 Task: Move the task Upgrade and migrate company software development to a cloud-based solution to the section To-Do in the project AgileHarbor and sort the tasks in the project by Assignee in Ascending order
Action: Mouse moved to (95, 525)
Screenshot: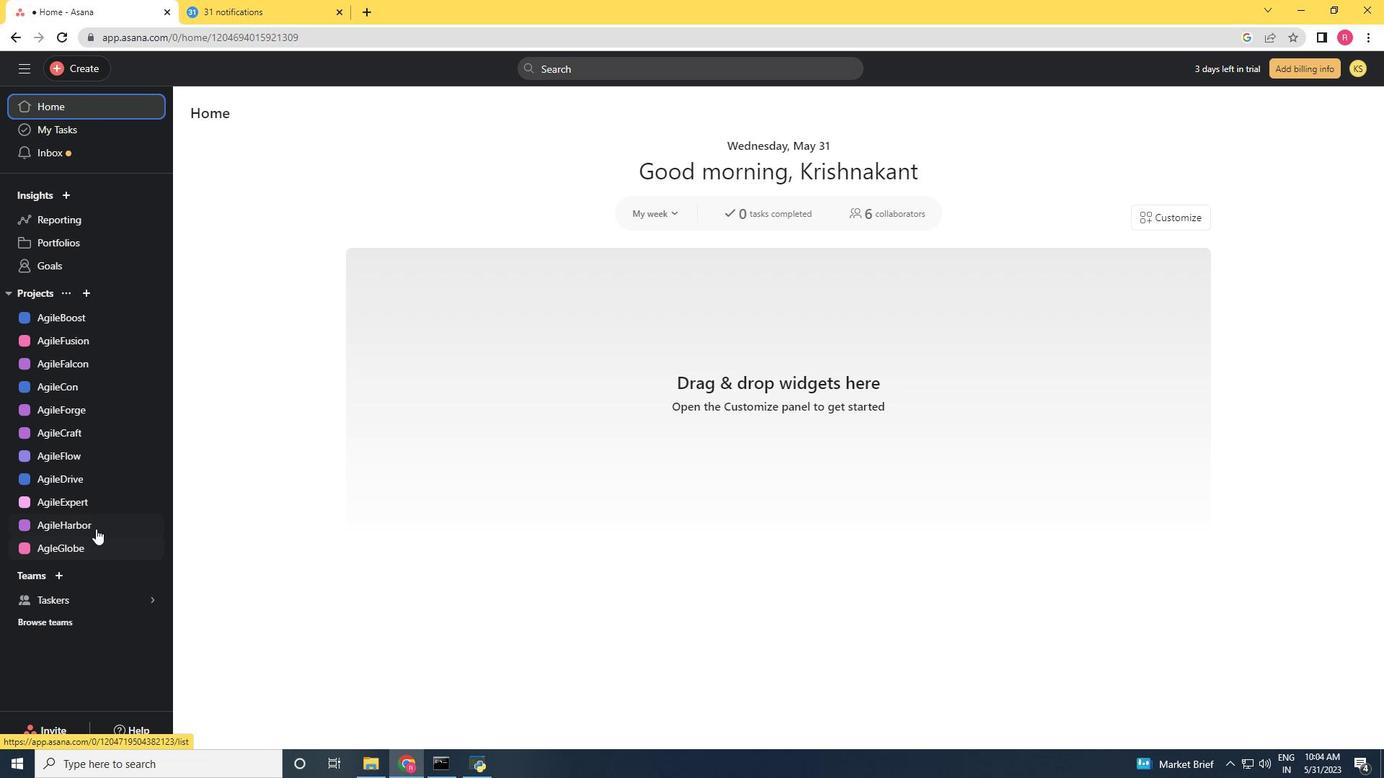 
Action: Mouse pressed left at (95, 525)
Screenshot: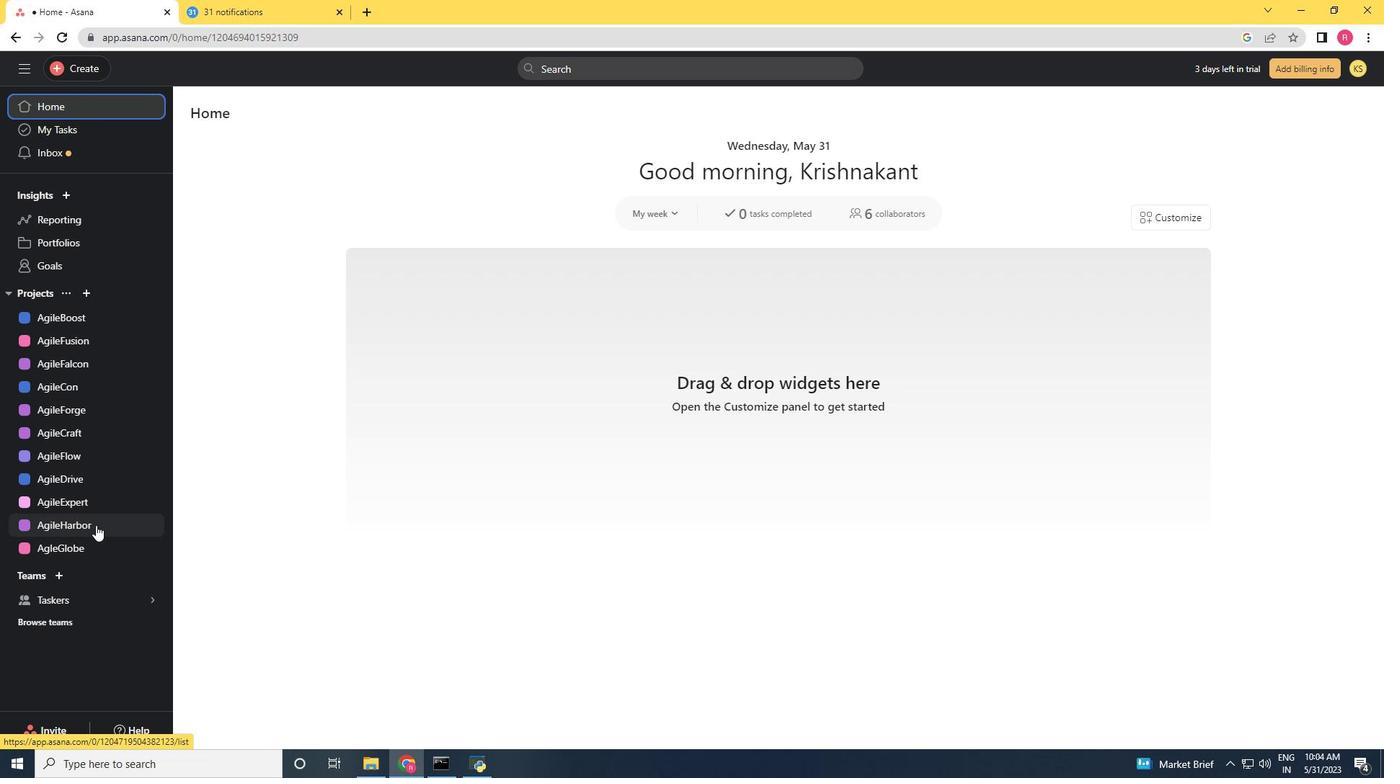 
Action: Mouse moved to (823, 288)
Screenshot: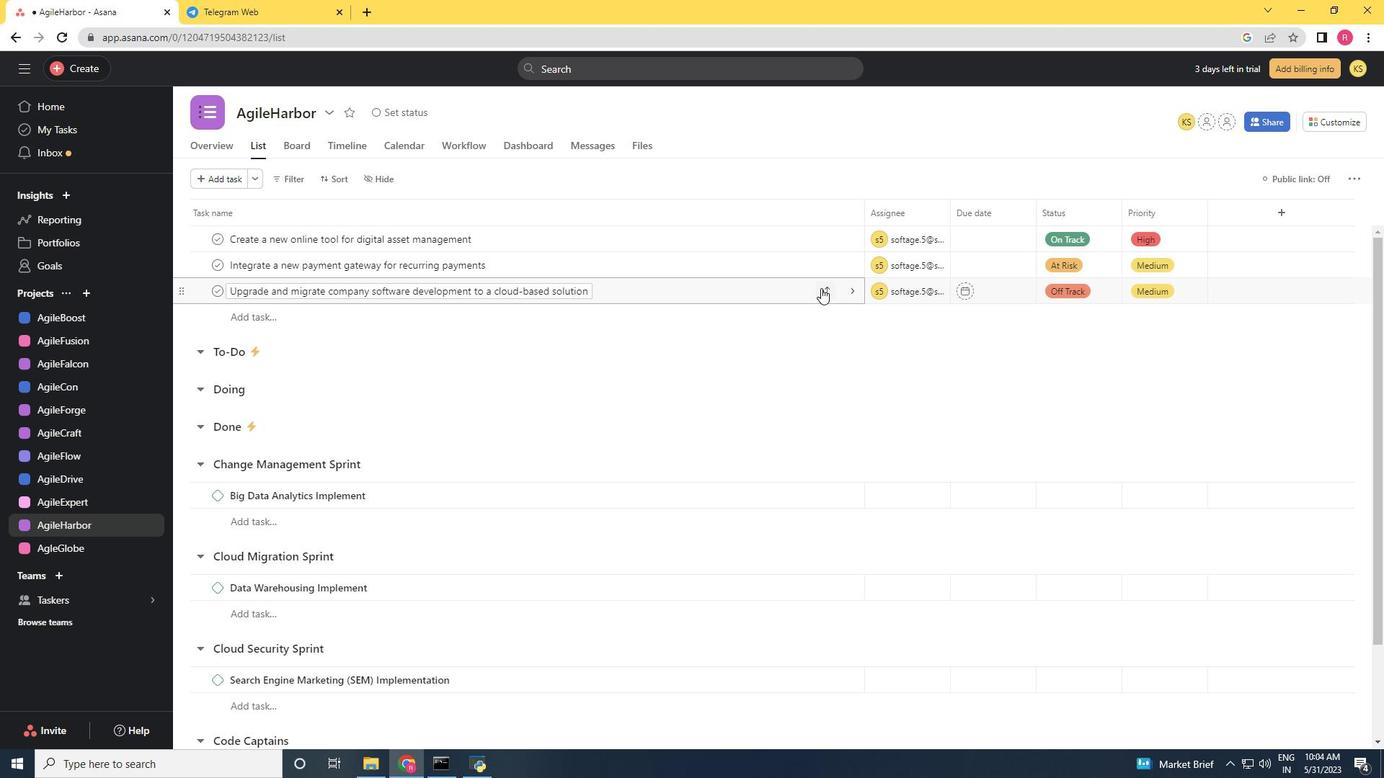 
Action: Mouse pressed left at (823, 288)
Screenshot: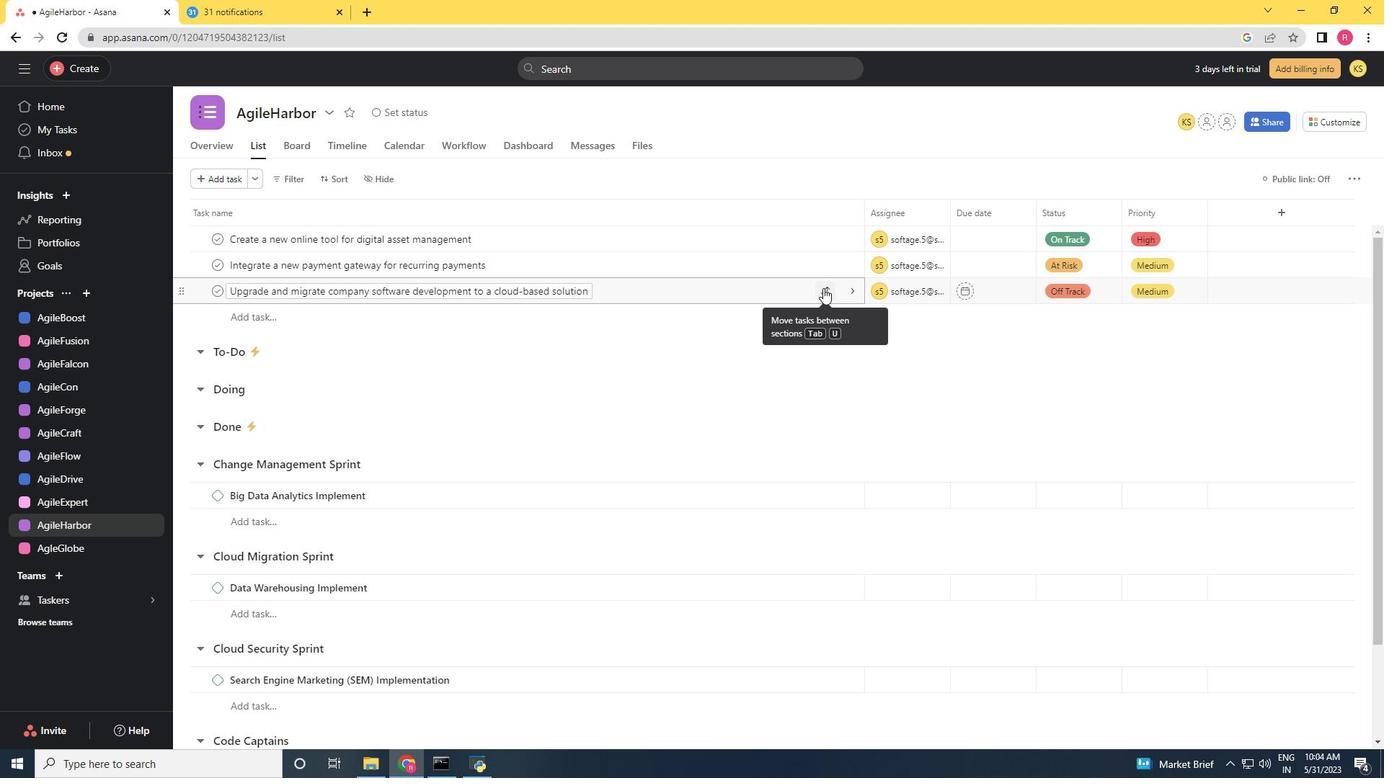 
Action: Mouse moved to (790, 356)
Screenshot: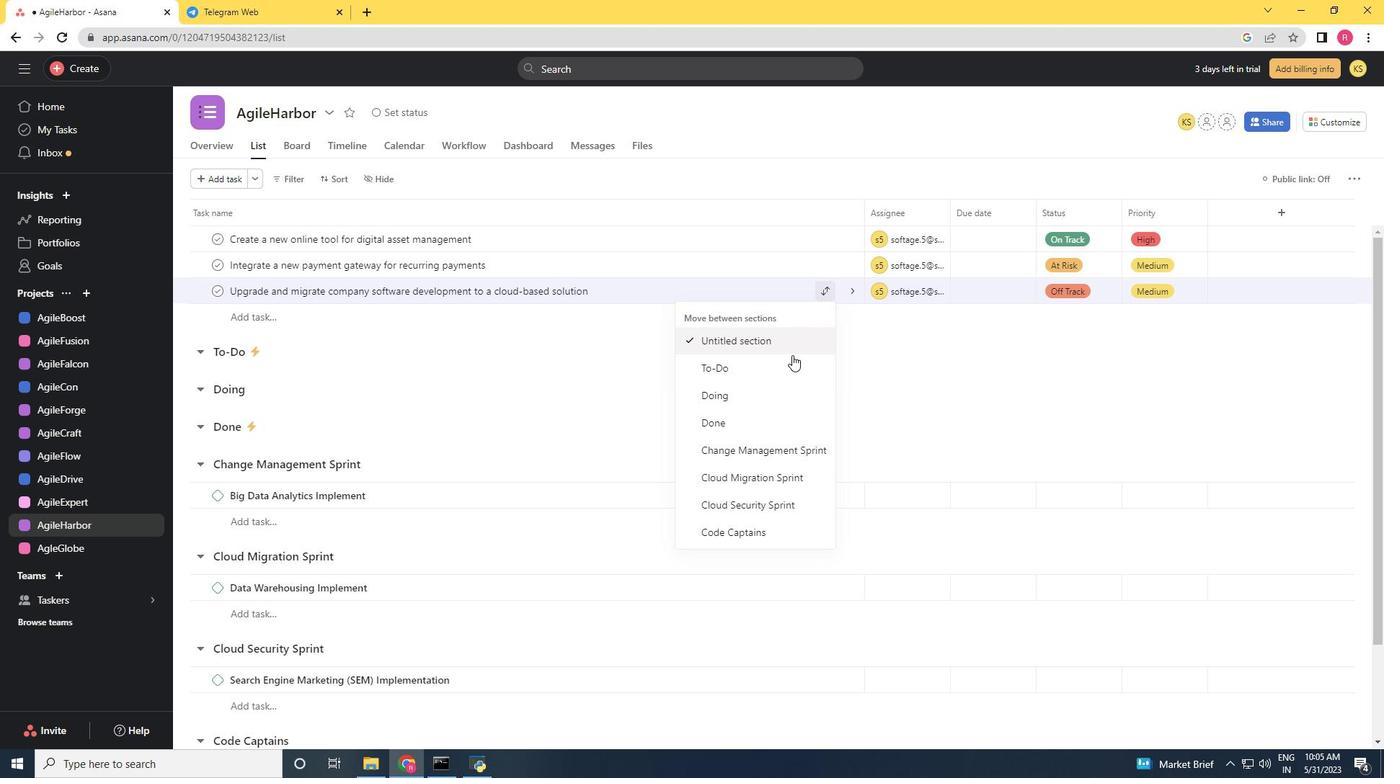 
Action: Mouse pressed left at (790, 356)
Screenshot: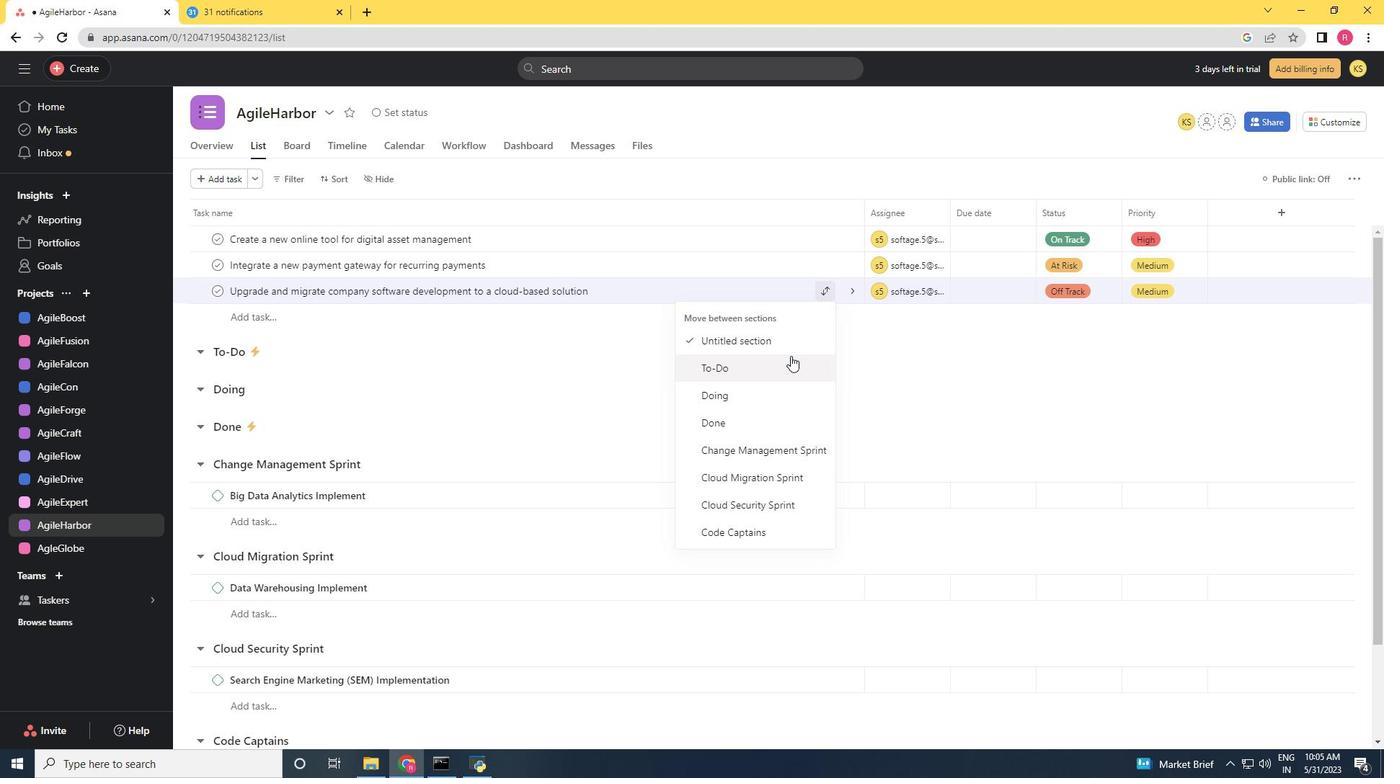 
Action: Mouse moved to (332, 173)
Screenshot: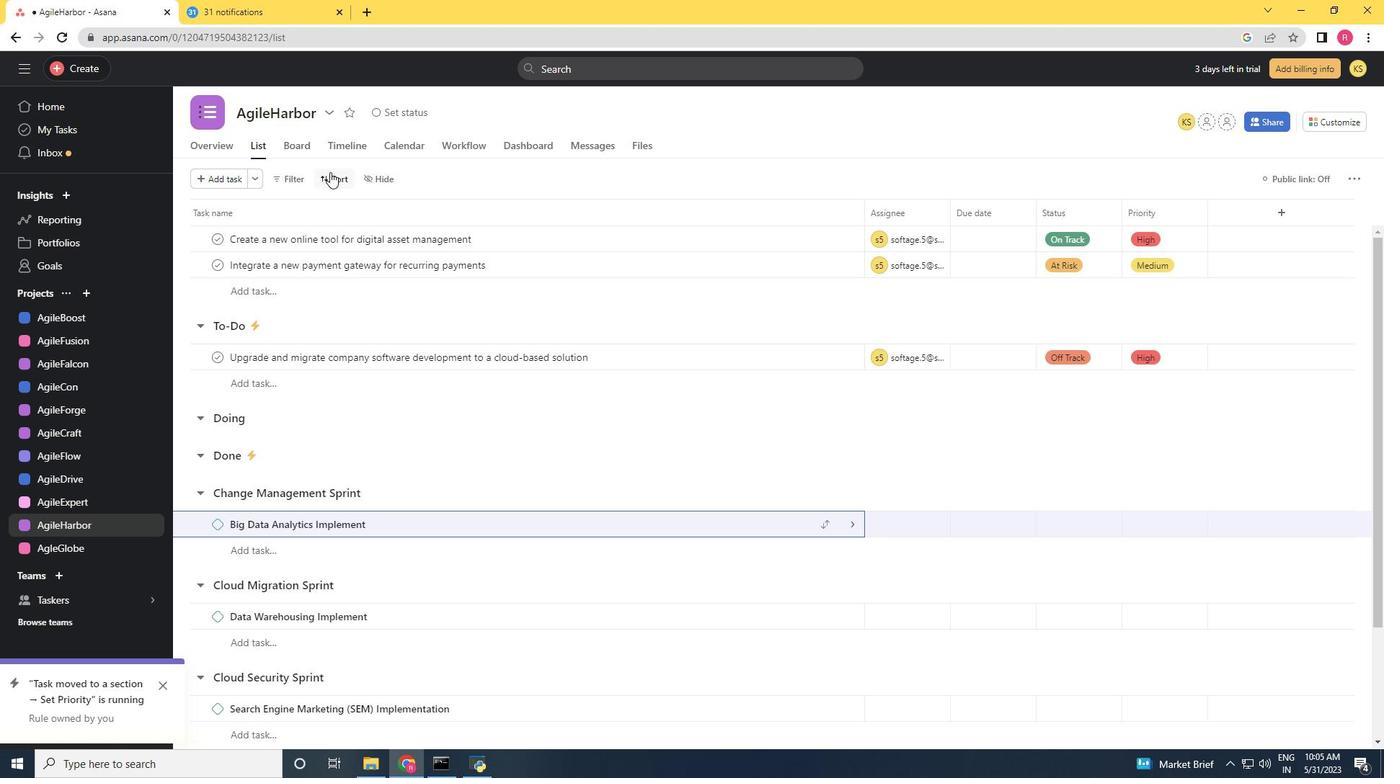 
Action: Mouse pressed left at (332, 173)
Screenshot: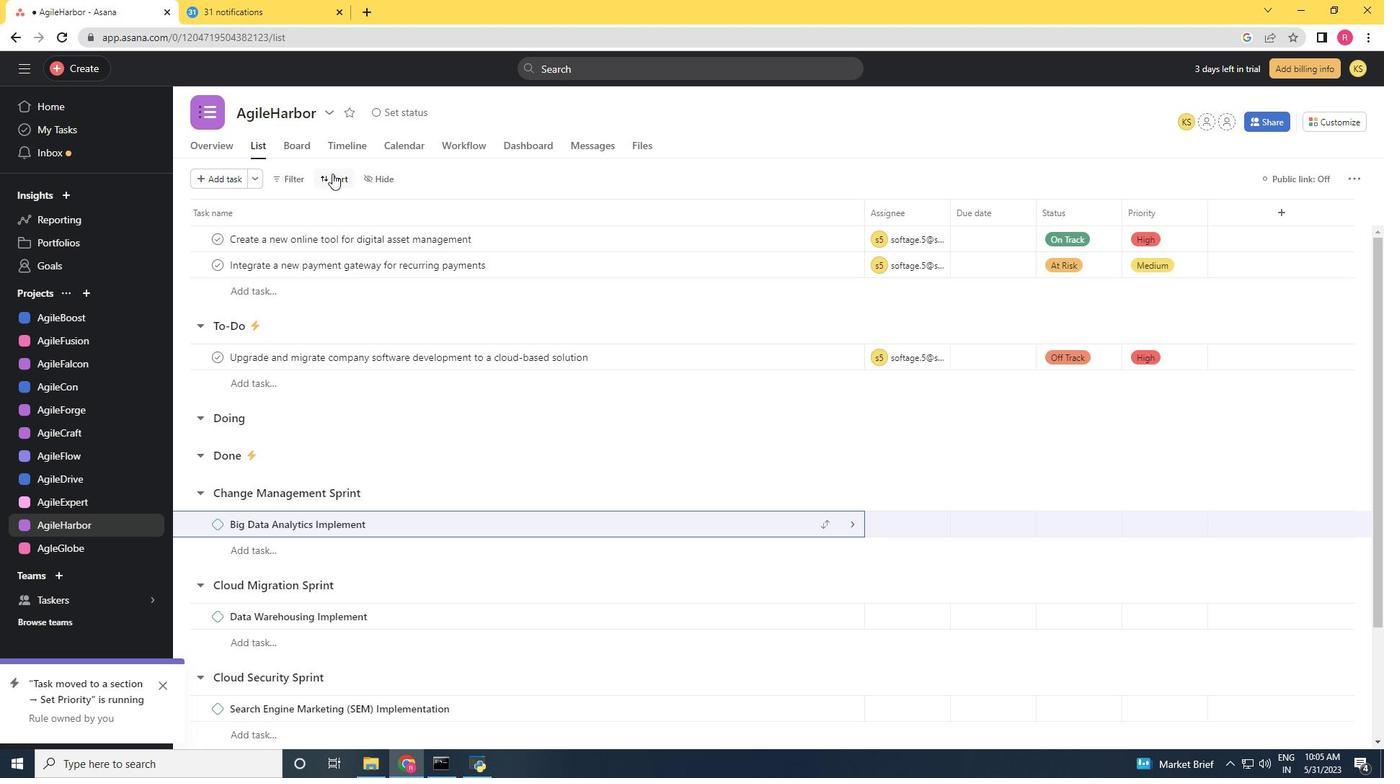 
Action: Mouse moved to (397, 303)
Screenshot: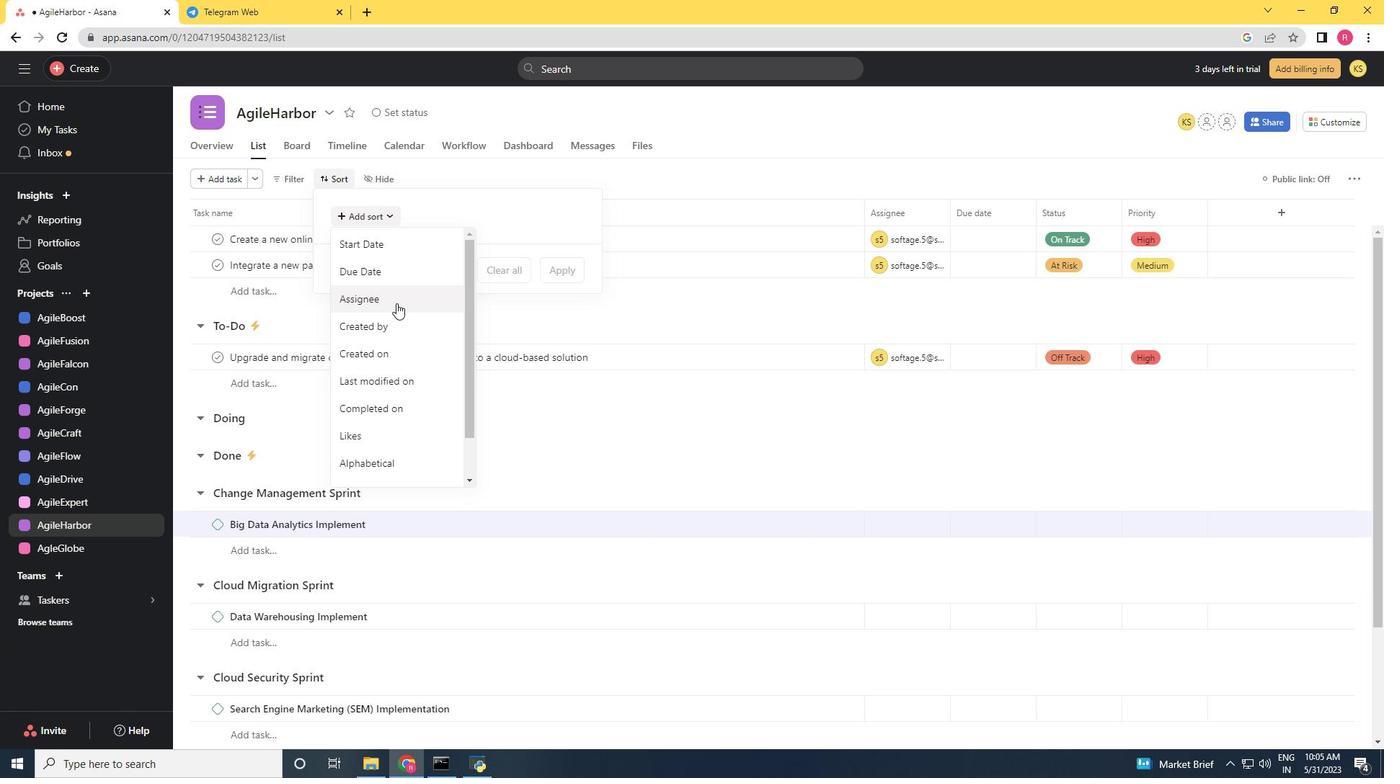 
Action: Mouse pressed left at (397, 303)
Screenshot: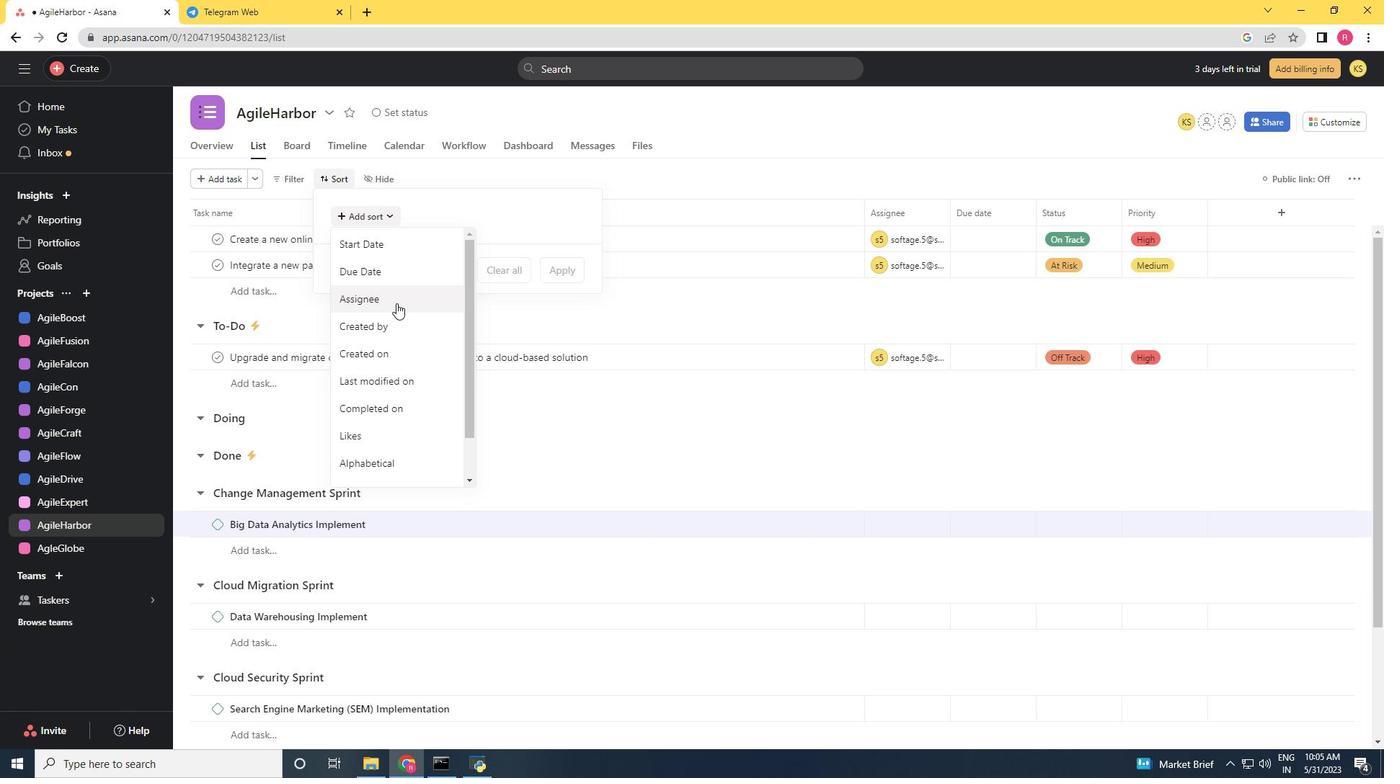 
Action: Mouse moved to (432, 245)
Screenshot: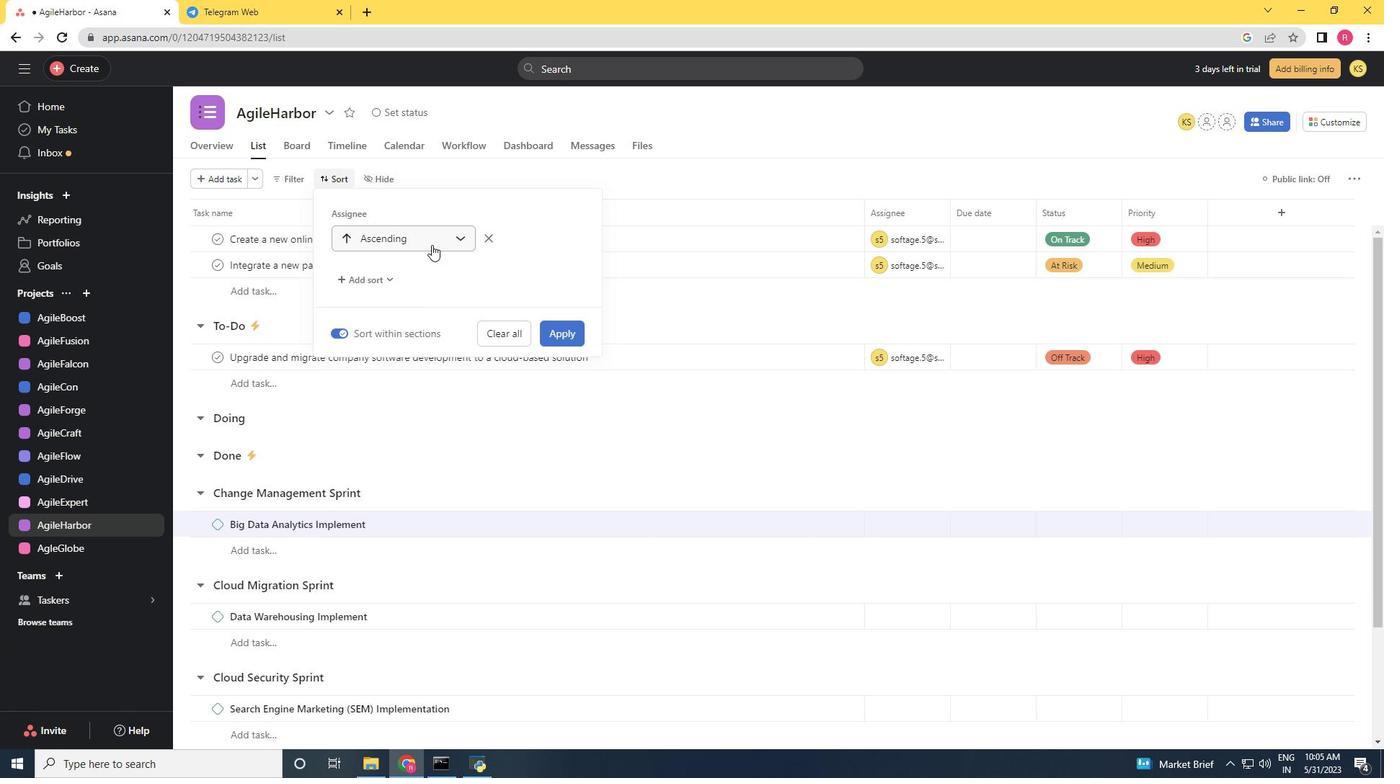 
Action: Mouse pressed left at (432, 245)
Screenshot: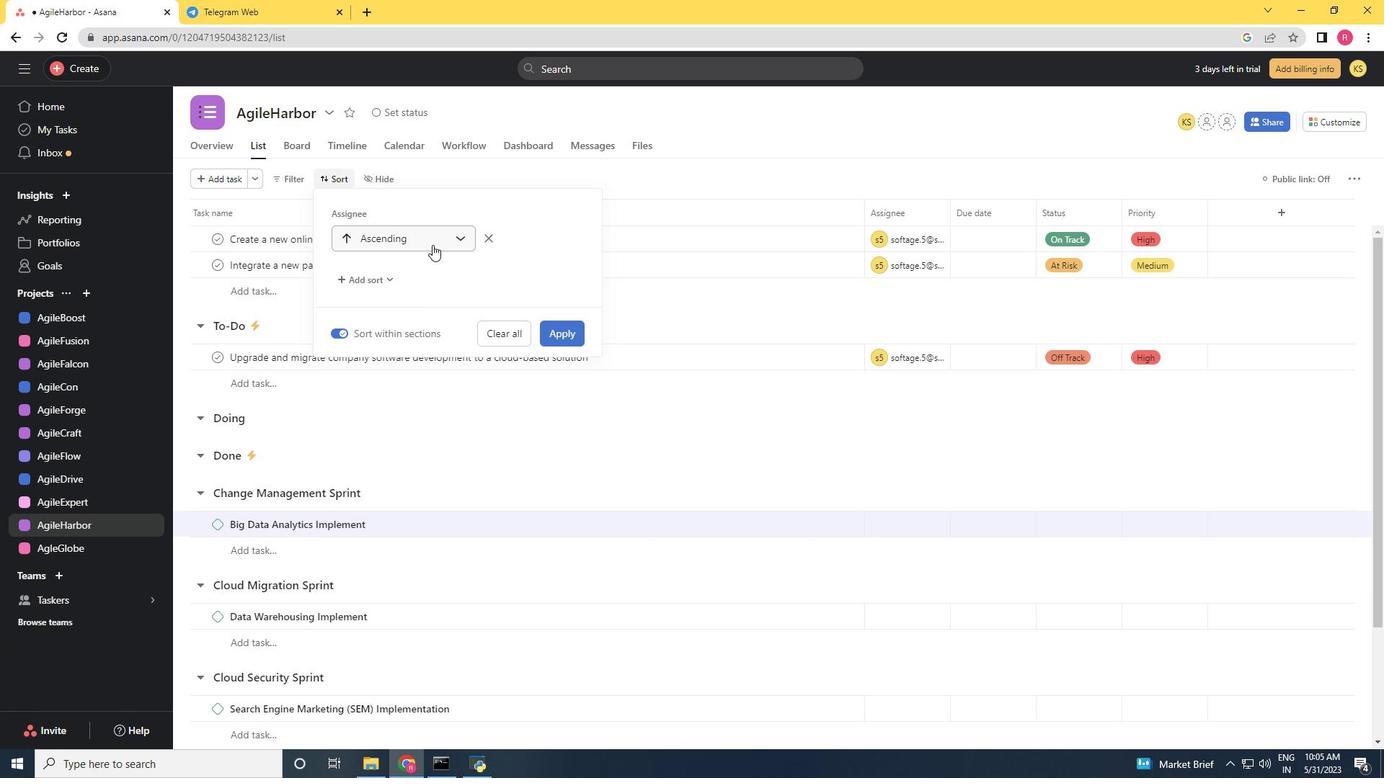 
Action: Mouse moved to (419, 266)
Screenshot: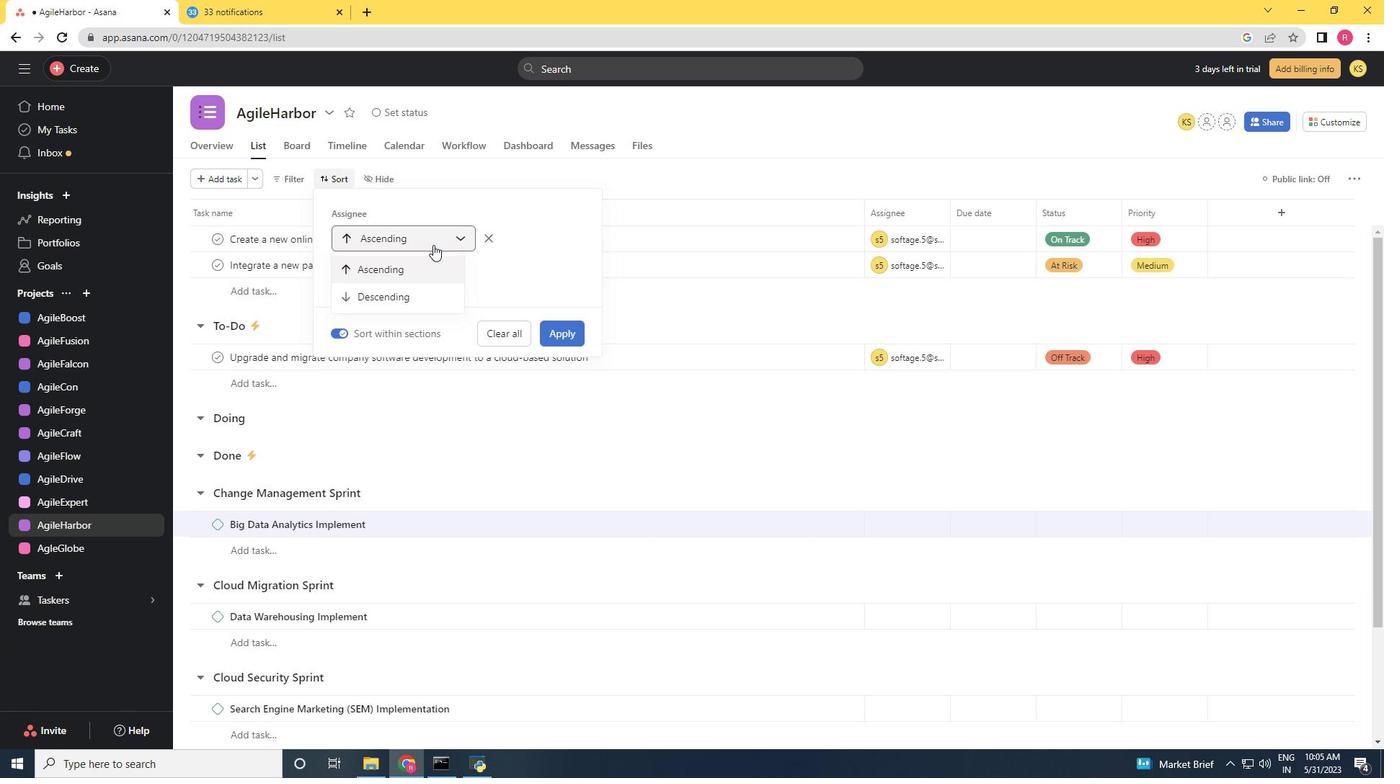 
Action: Mouse pressed left at (419, 266)
Screenshot: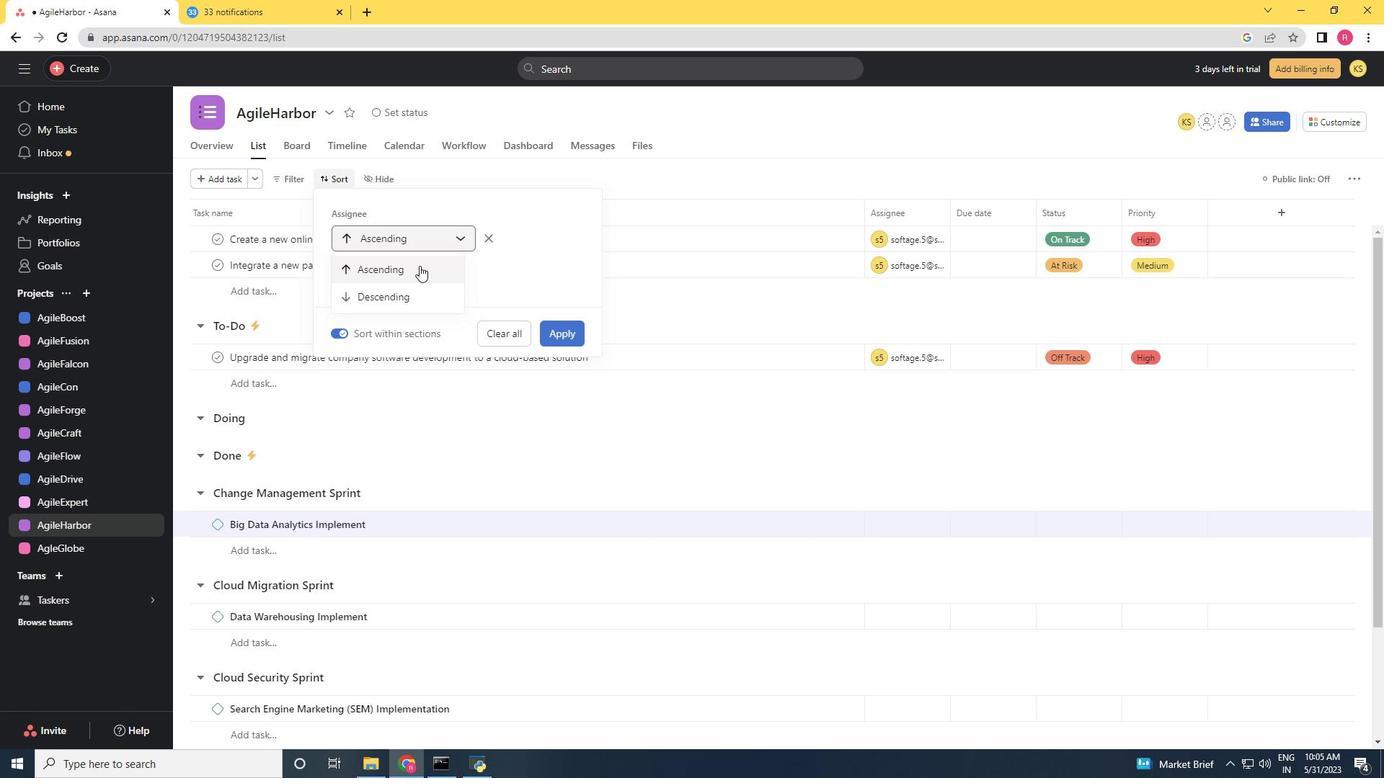 
Action: Mouse moved to (552, 335)
Screenshot: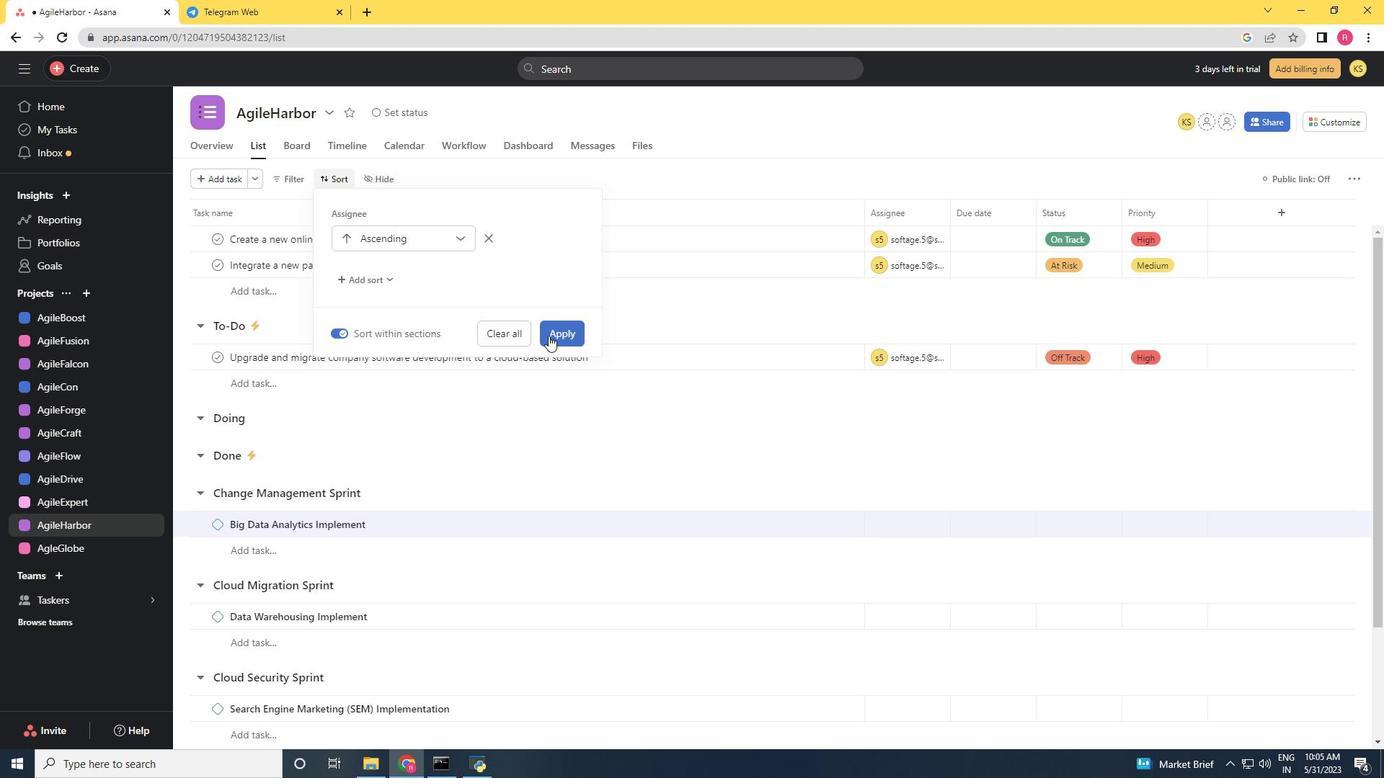 
Action: Mouse pressed left at (552, 335)
Screenshot: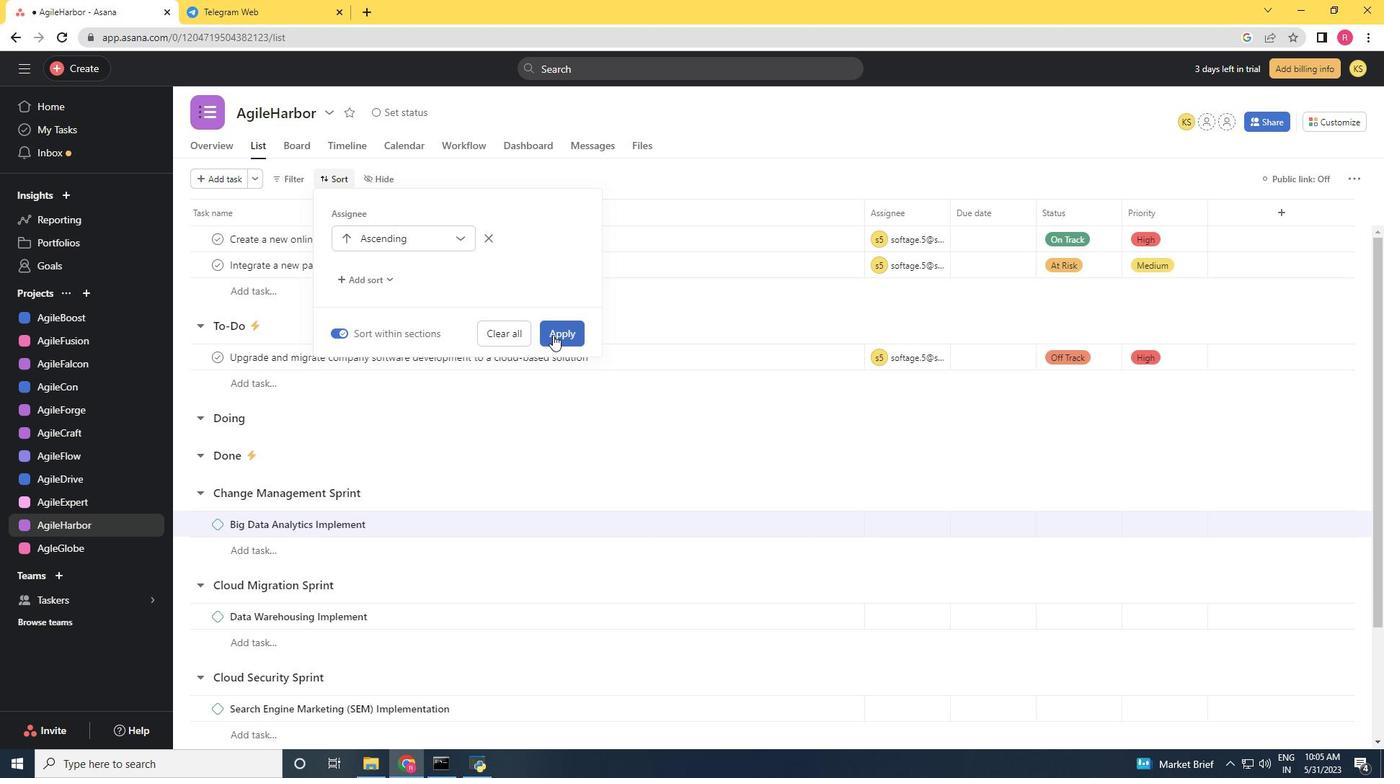 
